 Task: Create an event with meticulous attention to detail for the yearly company charity run, encompassing registration procedures, training routines, and camaraderie-building activities on November 7th from 8 AM to 11 AM.
Action: Mouse moved to (59, 197)
Screenshot: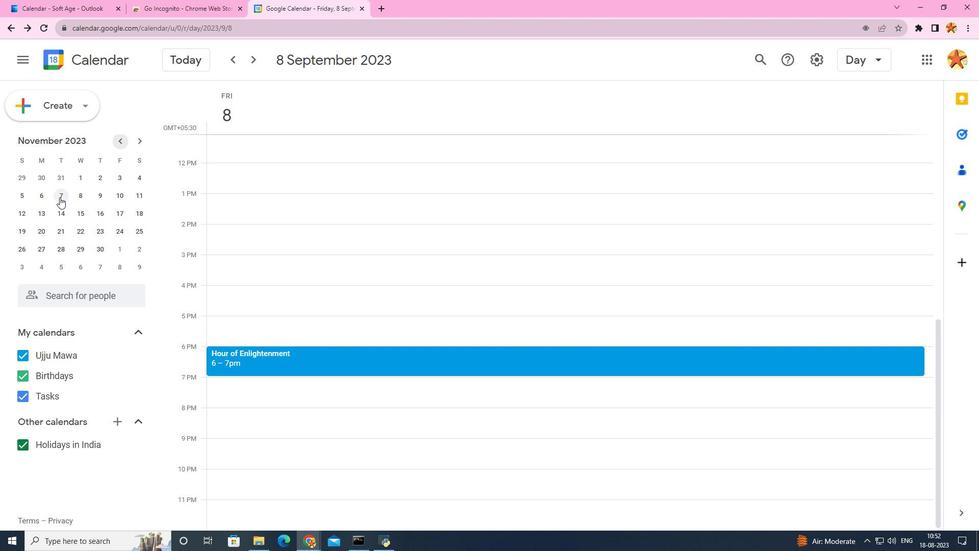 
Action: Mouse pressed left at (59, 197)
Screenshot: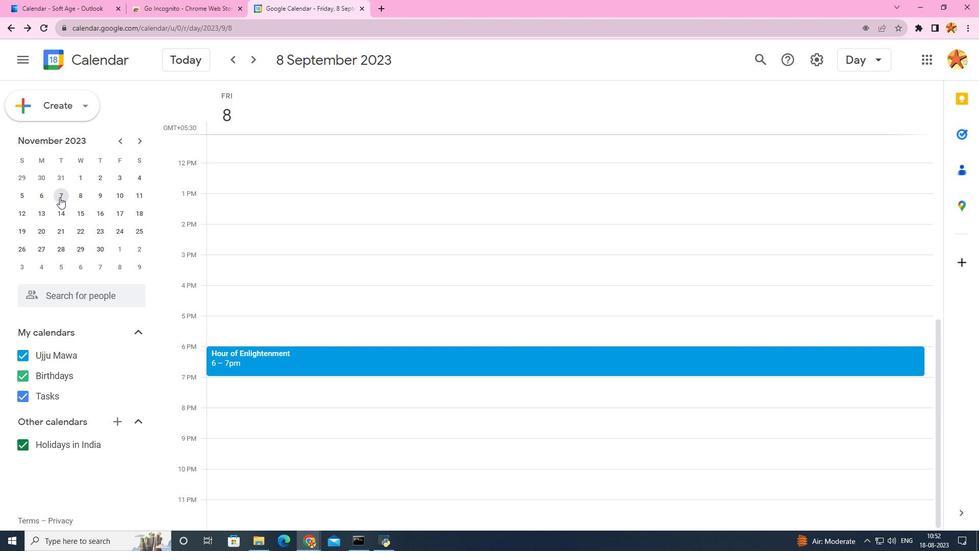 
Action: Mouse moved to (272, 206)
Screenshot: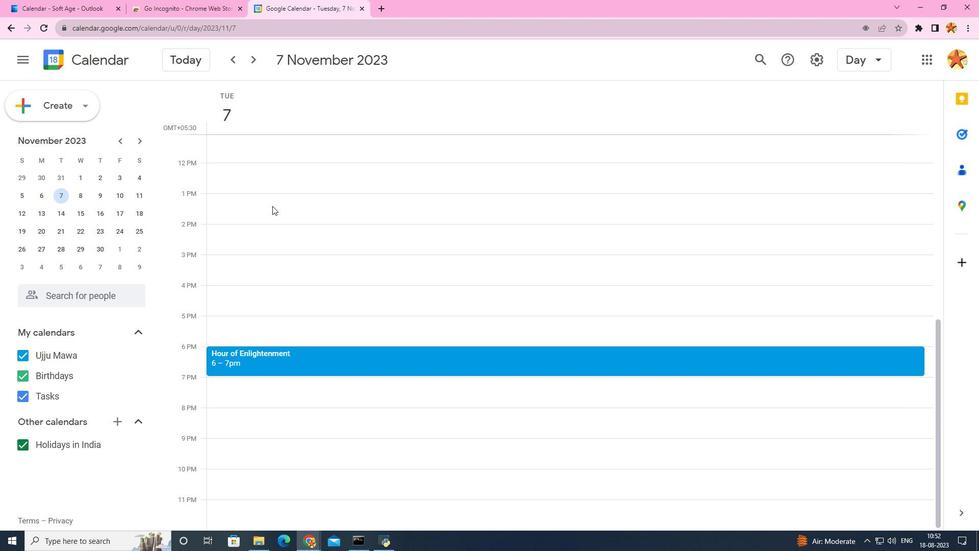 
Action: Mouse scrolled (272, 206) with delta (0, 0)
Screenshot: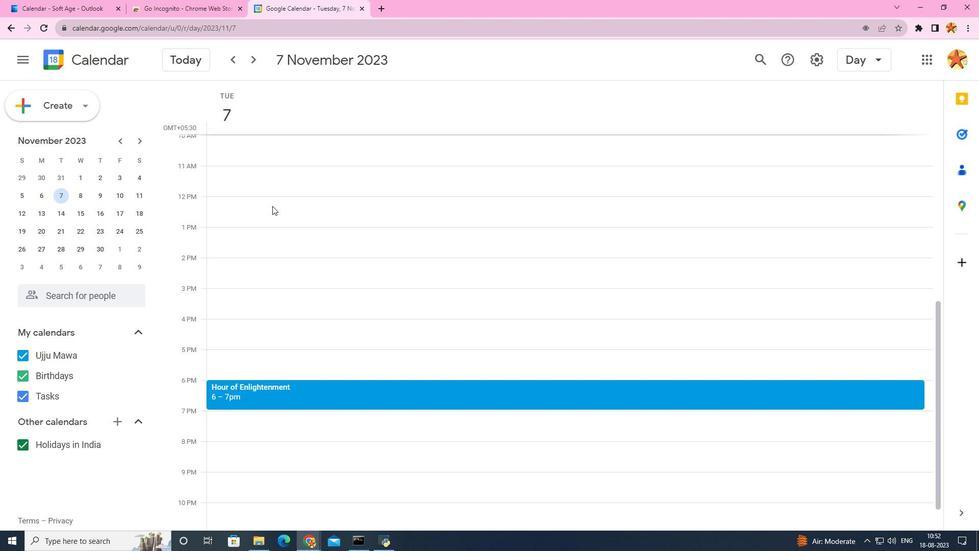 
Action: Mouse scrolled (272, 206) with delta (0, 0)
Screenshot: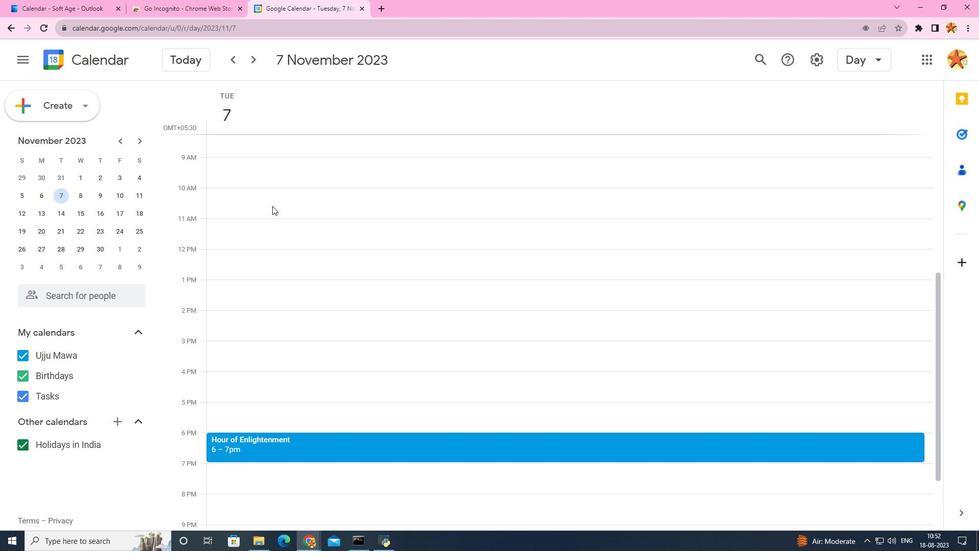 
Action: Mouse scrolled (272, 206) with delta (0, 0)
Screenshot: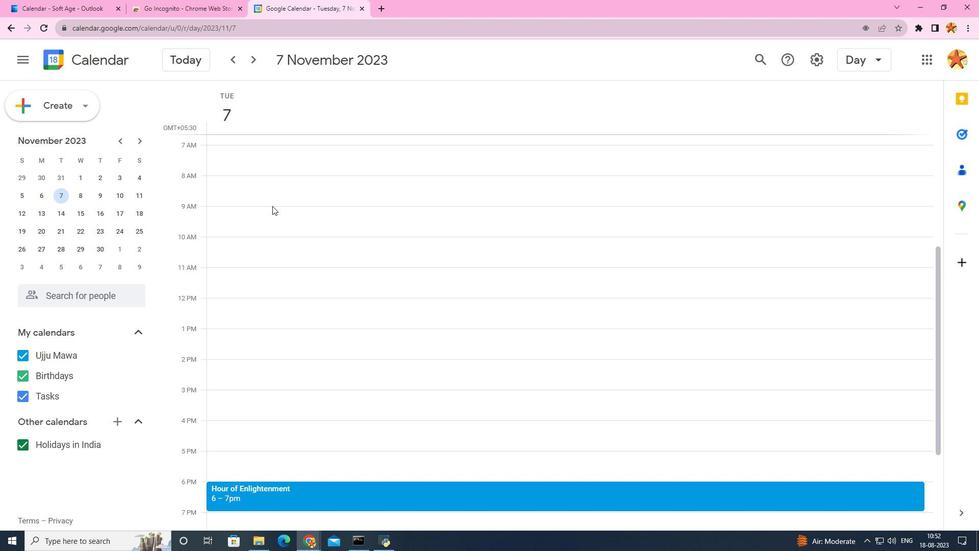 
Action: Mouse scrolled (272, 206) with delta (0, 0)
Screenshot: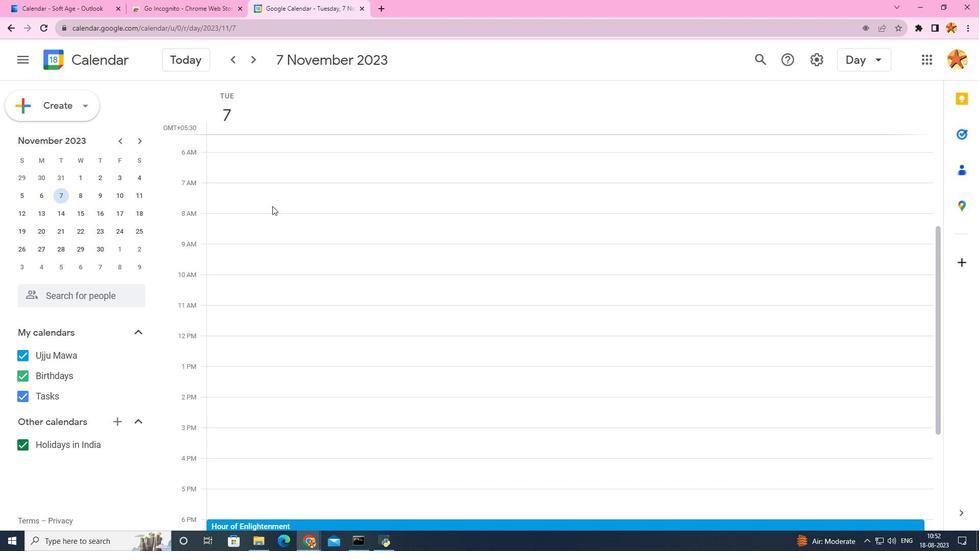 
Action: Mouse scrolled (272, 206) with delta (0, 0)
Screenshot: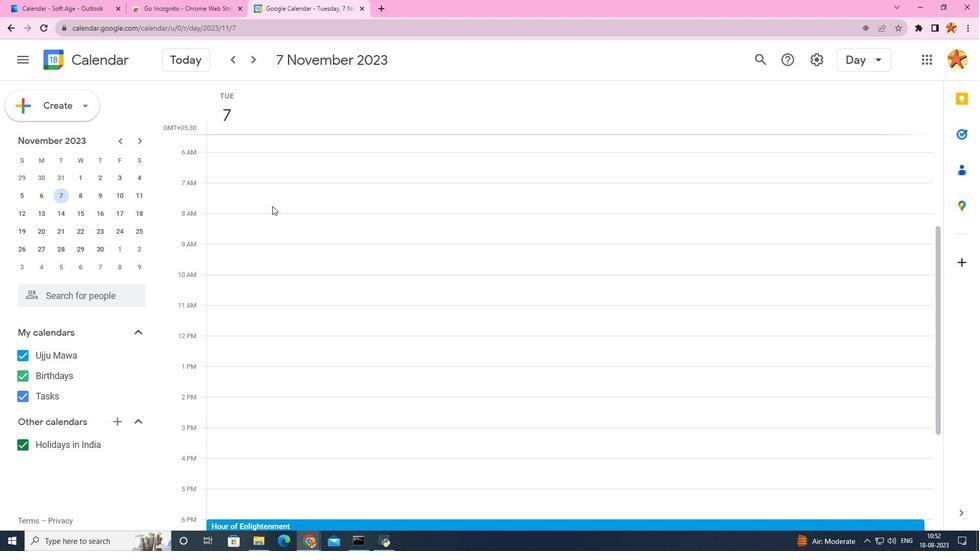 
Action: Mouse moved to (210, 301)
Screenshot: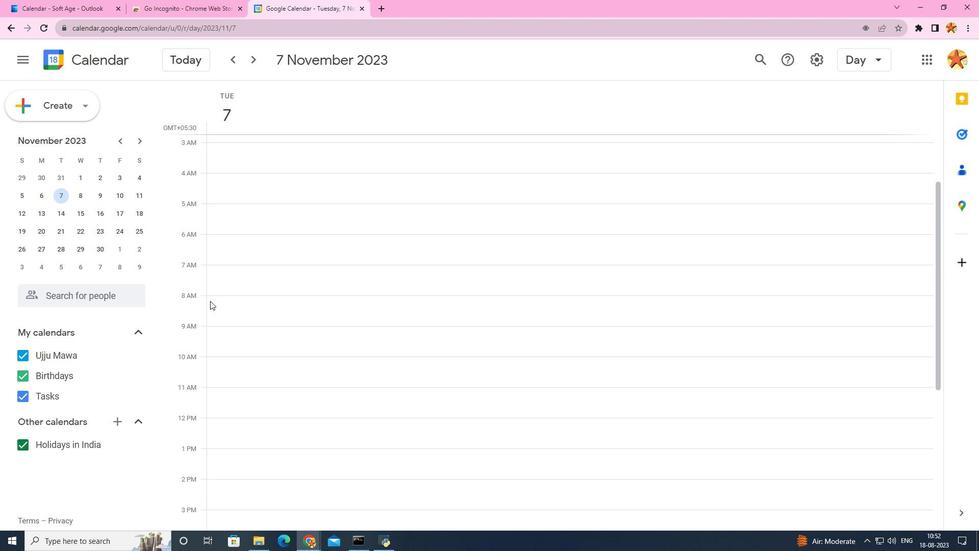 
Action: Mouse pressed left at (210, 301)
Screenshot: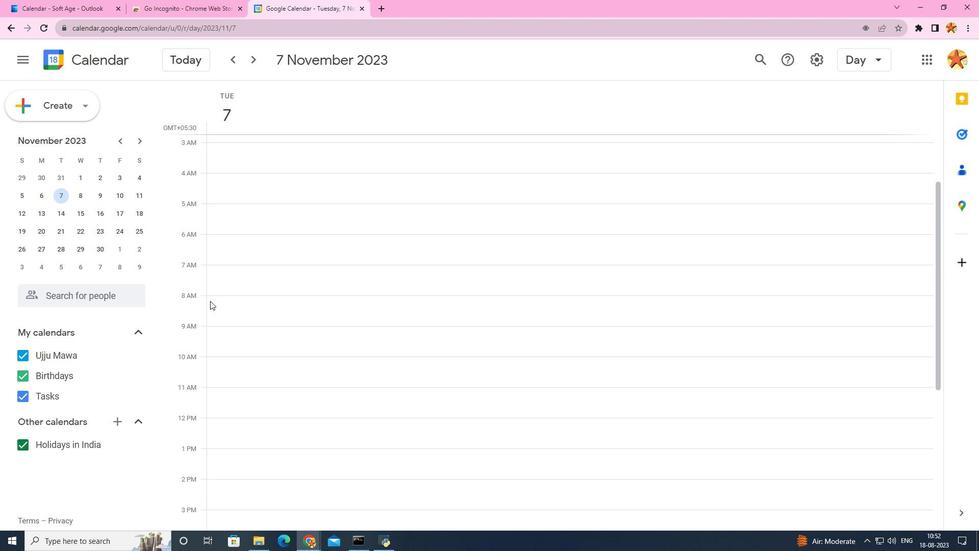
Action: Mouse moved to (505, 167)
Screenshot: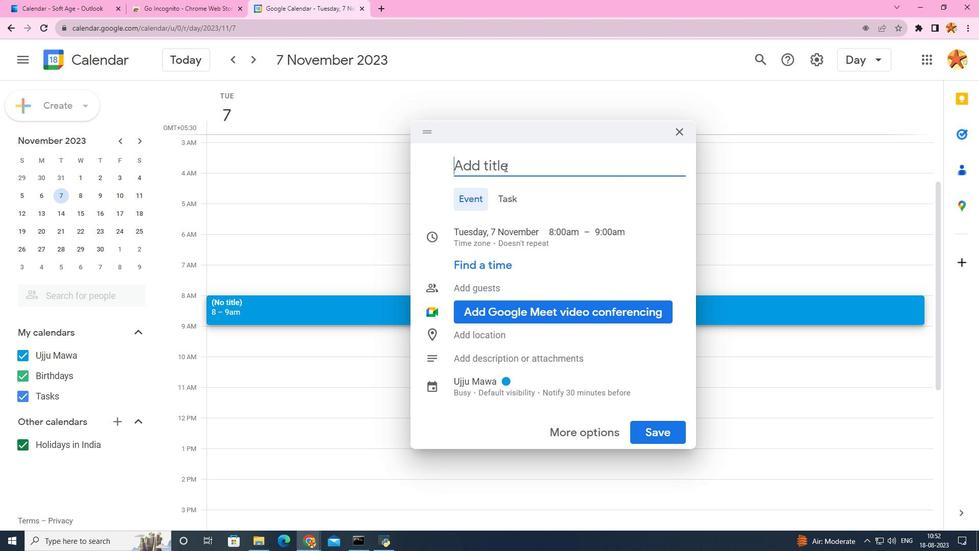 
Action: Mouse pressed left at (505, 167)
Screenshot: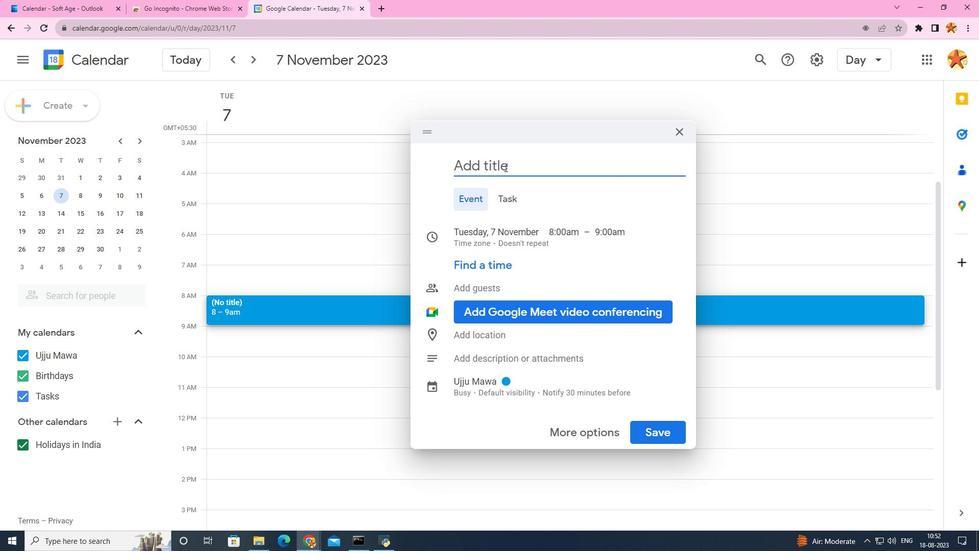 
Action: Mouse moved to (619, 235)
Screenshot: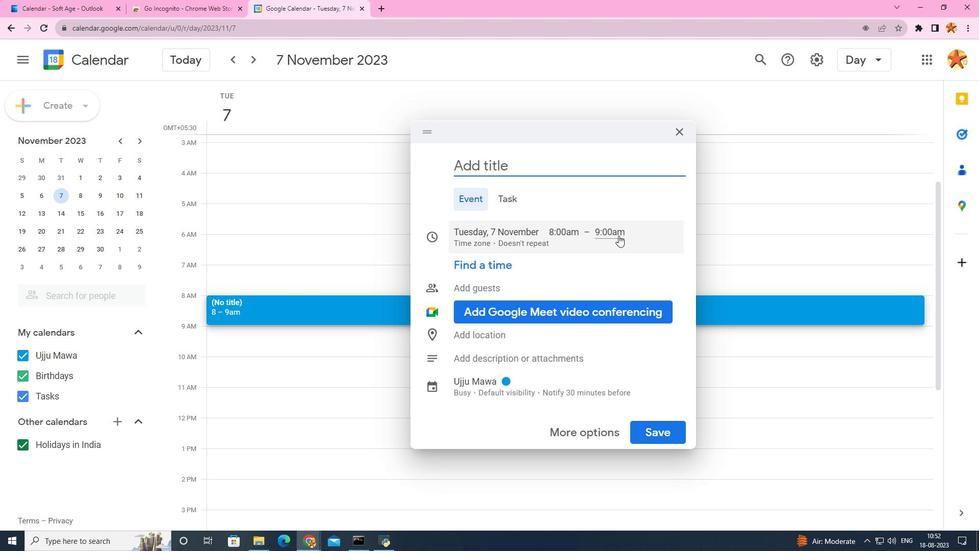 
Action: Mouse pressed left at (619, 235)
Screenshot: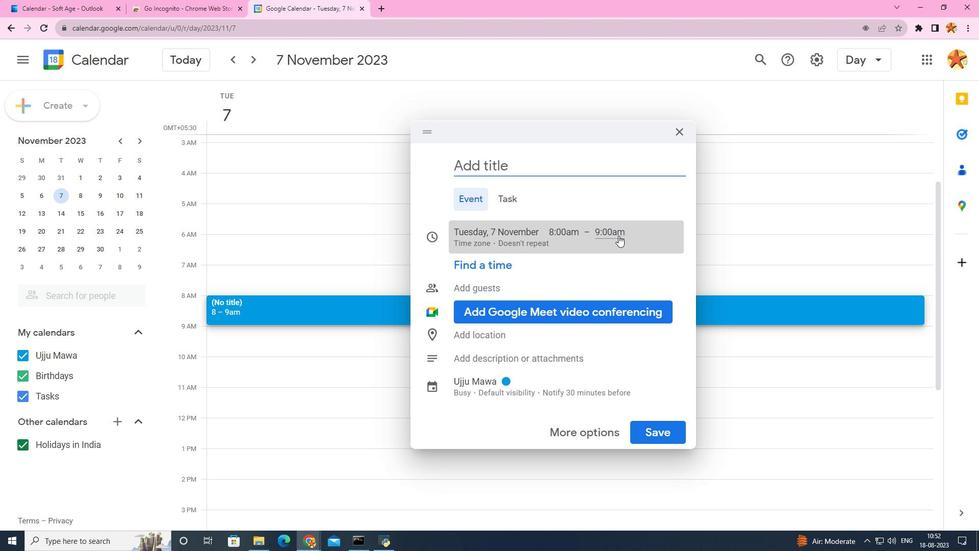 
Action: Mouse moved to (610, 264)
Screenshot: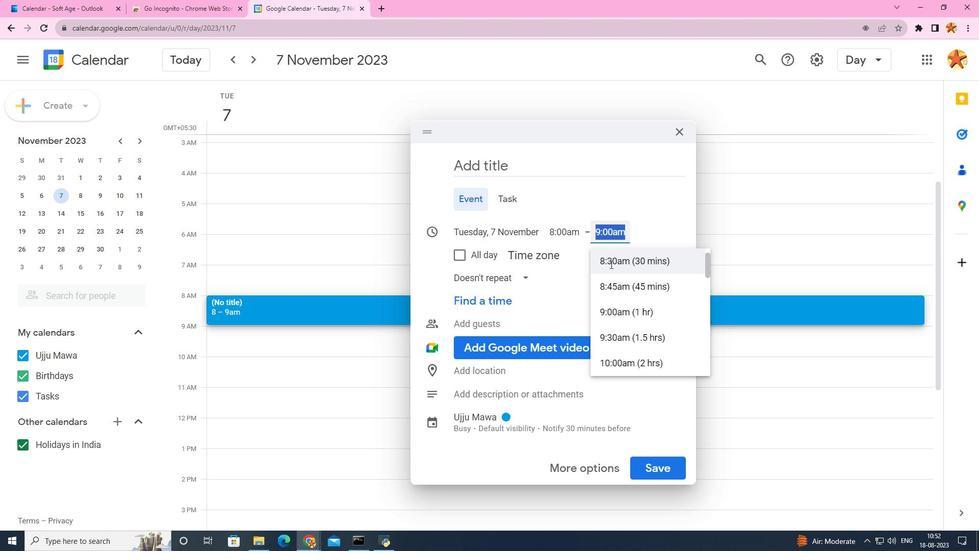 
Action: Mouse scrolled (610, 263) with delta (0, 0)
Screenshot: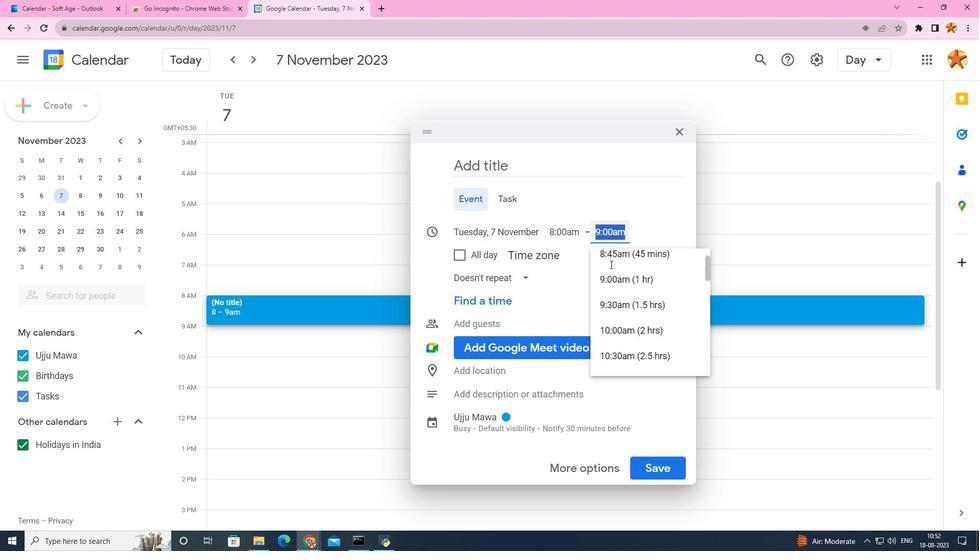
Action: Mouse scrolled (610, 263) with delta (0, 0)
Screenshot: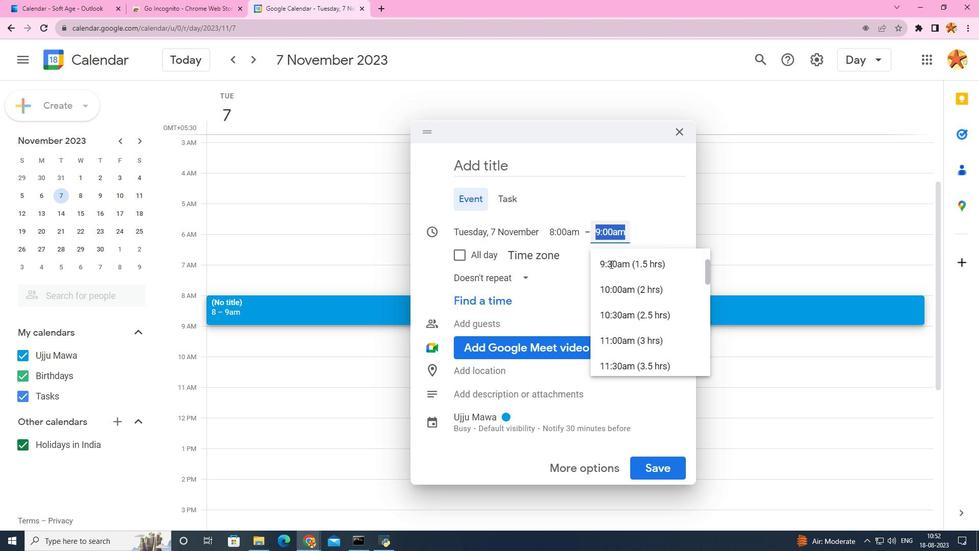 
Action: Mouse moved to (596, 322)
Screenshot: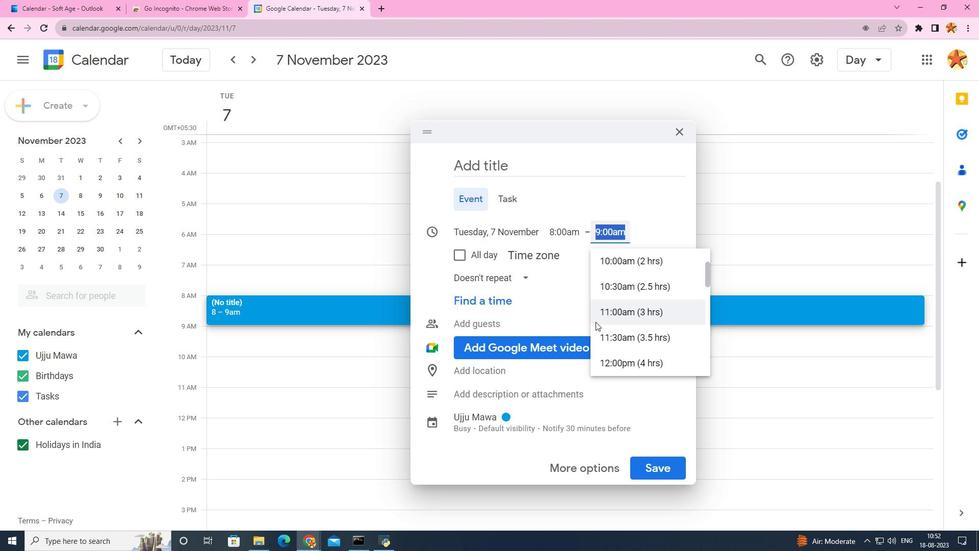 
Action: Mouse pressed left at (596, 322)
Screenshot: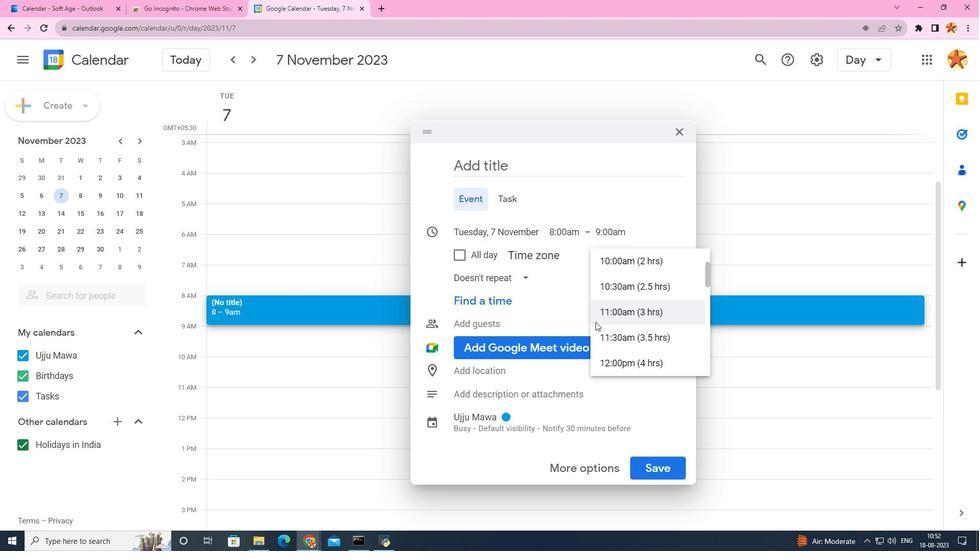 
Action: Mouse moved to (520, 168)
Screenshot: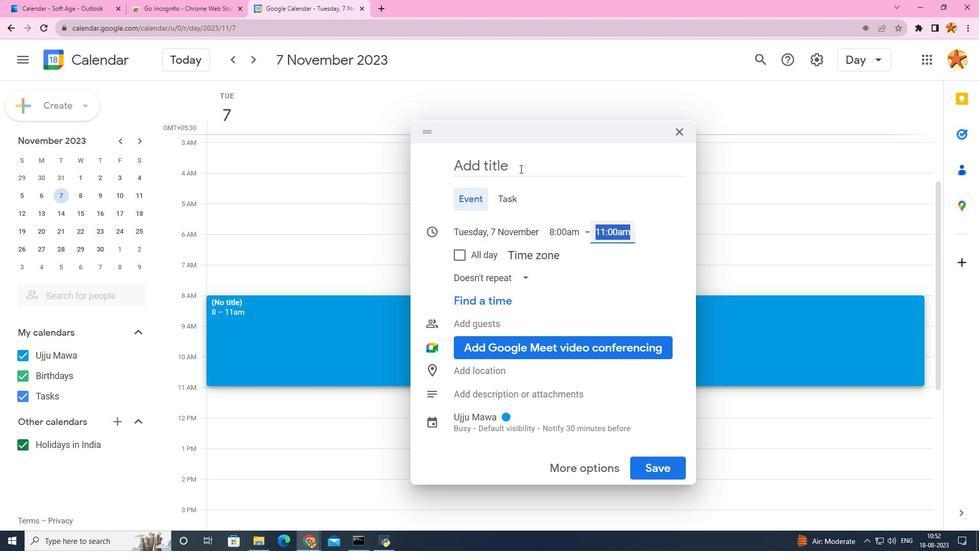 
Action: Mouse pressed left at (520, 168)
Screenshot: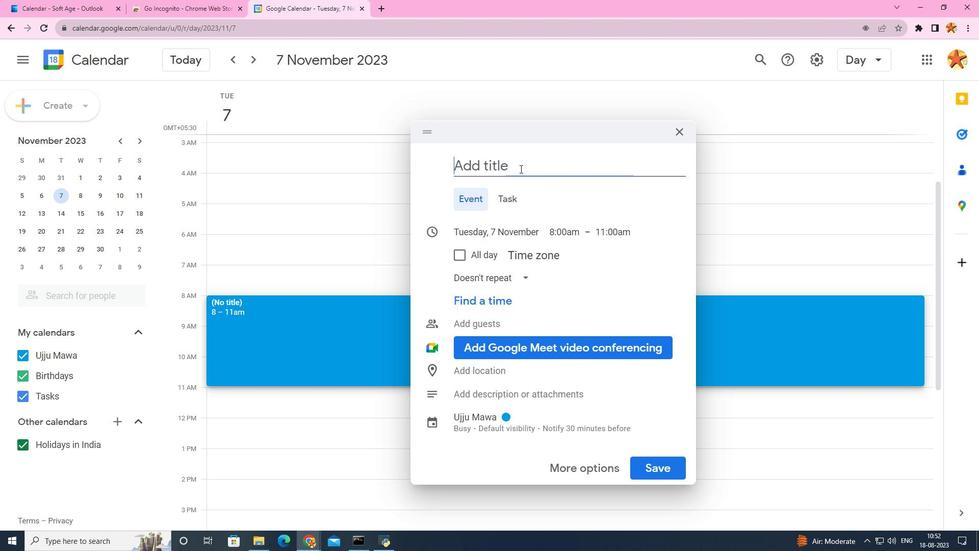 
Action: Mouse moved to (521, 168)
Screenshot: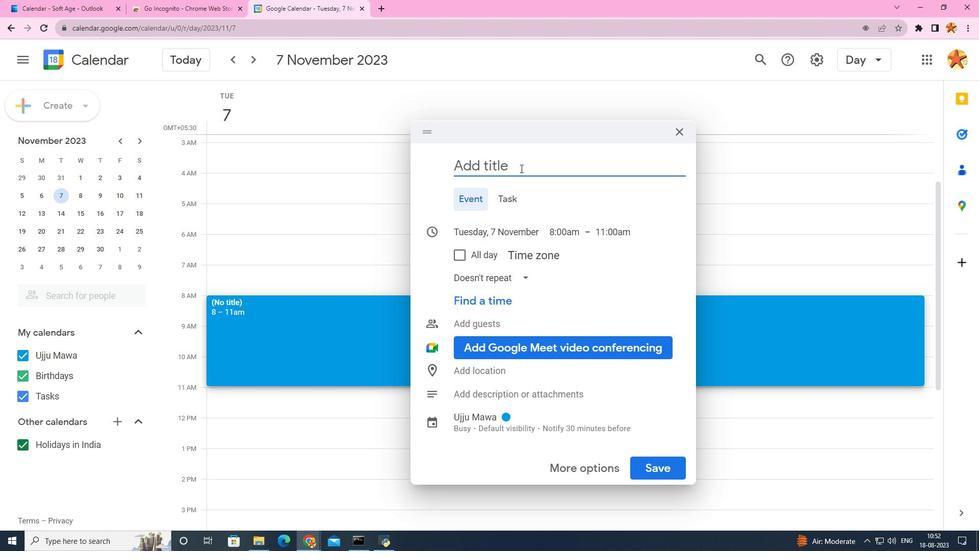 
Action: Key pressed <Key.caps_lock>A<Key.caps_lock>nnual<Key.space><Key.caps_lock>C<Key.caps_lock>ompany<Key.space><Key.caps_lock>C<Key.caps_lock>harity<Key.space><Key.caps_lock><Key.caps_lock><Key.caps_lock>R<Key.caps_lock>un
Screenshot: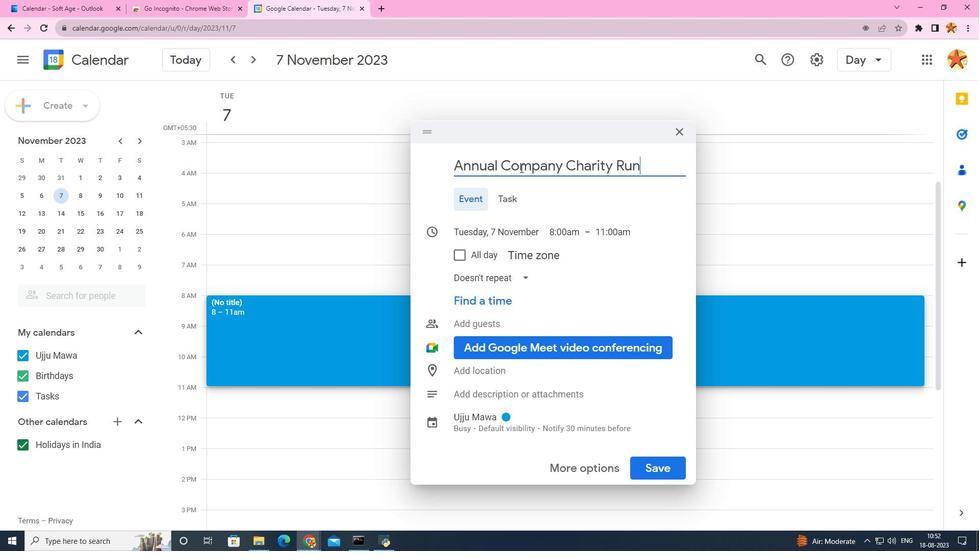 
Action: Mouse moved to (468, 392)
Screenshot: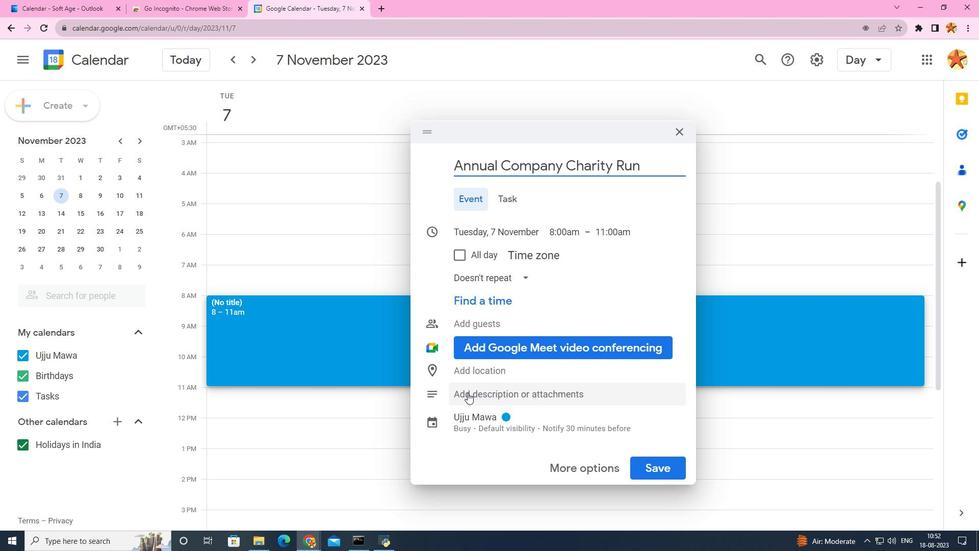 
Action: Mouse pressed left at (468, 392)
Screenshot: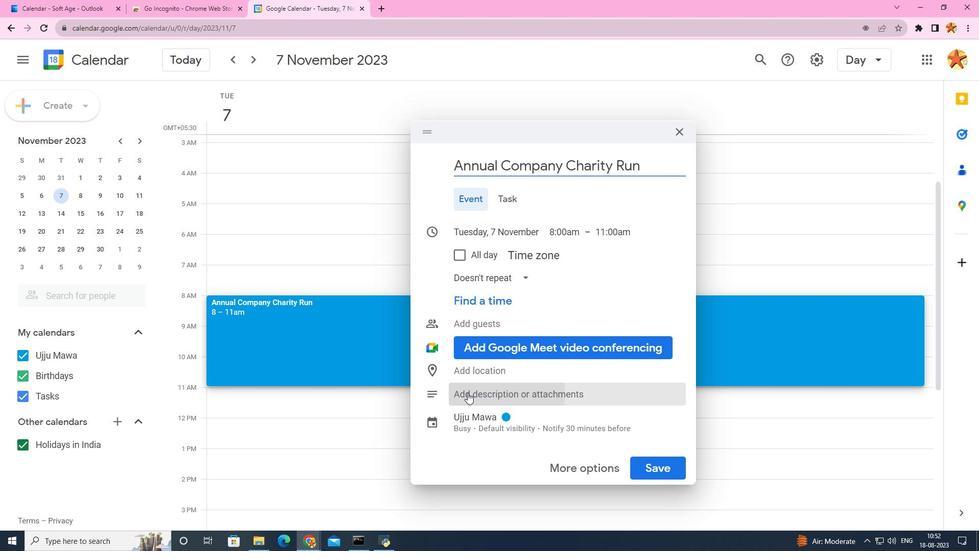 
Action: Mouse moved to (473, 377)
Screenshot: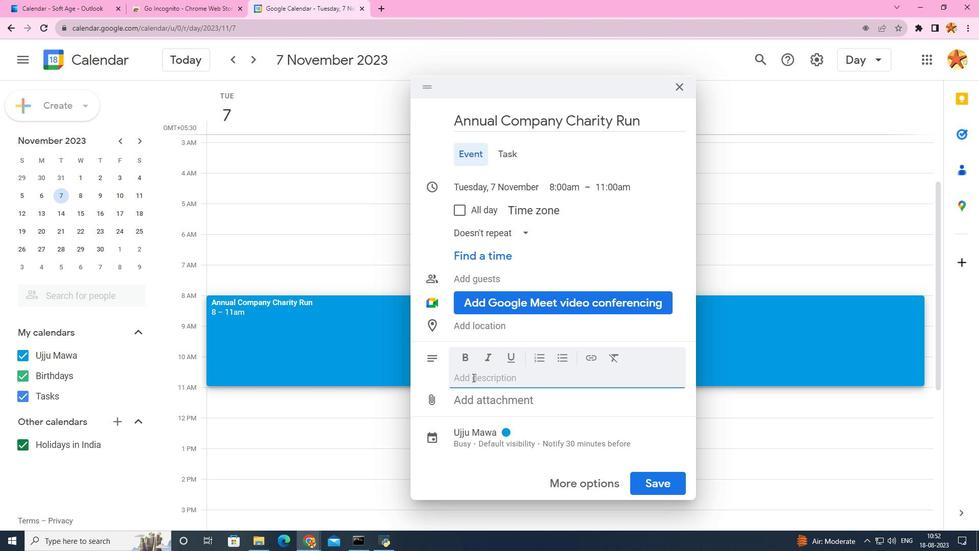
Action: Key pressed <Key.caps_lock>M<Key.caps_lock><Key.backspace><Key.backspace><Key.caps_lock>G<Key.caps_lock>ib<Key.backspace><Key.backspace>ive<Key.space>meticulous<Key.space>attention<Key.space>to<Key.space>detaoil<Key.space><Key.backspace><Key.backspace><Key.backspace><Key.backspace>il<Key.space>for<Key.space>the<Key.space>yearely<Key.space><Key.backspace><Key.backspace><Key.backspace><Key.backspace>ly<Key.space>company<Key.space>chjarity<Key.space><Key.backspace><Key.backspace><Key.backspace><Key.backspace><Key.backspace><Key.backspace><Key.backspace>arity<Key.space>run<Key.space>,encompasssin<Key.backspace><Key.backspace><Key.backspace>ing<Key.space>registrt<Key.backspace>ation<Key.space>procedures,training<Key.space>regimes<Key.space><Key.backspace><Key.backspace><Key.backspace><Key.backspace><Key.backspace><Key.backspace><Key.backspace>outine<Key.space><Key.backspace>s<Key.space>and<Key.space>camaderie<Key.space><Key.backspace><Key.backspace><Key.backspace><Key.backspace><Key.backspace><Key.backspace>raderie<Key.space><Key.backspace>-bv<Key.backspace>uilding<Key.space>actibv<Key.backspace><Key.backspace>vities<Key.space>on<Key.backspace><Key.backspace>.
Screenshot: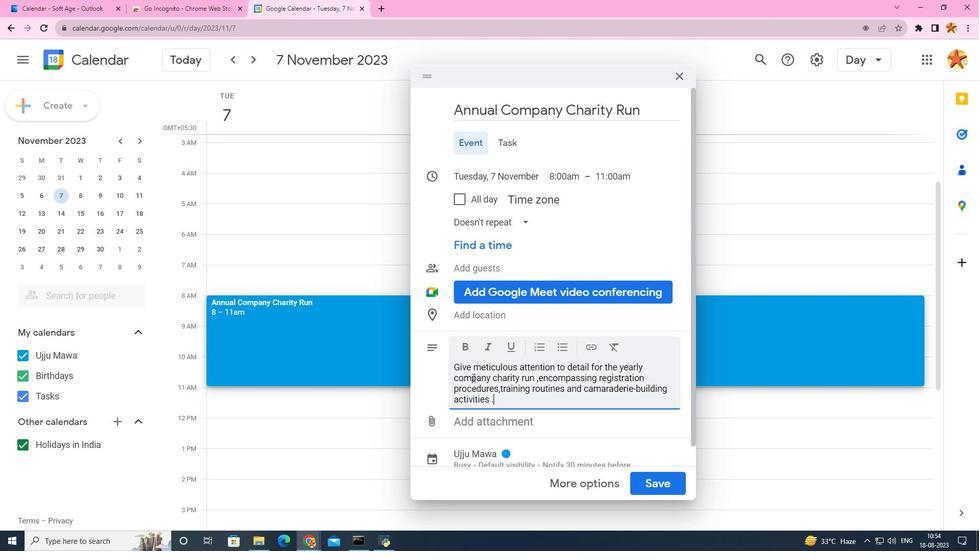 
Action: Mouse moved to (663, 481)
Screenshot: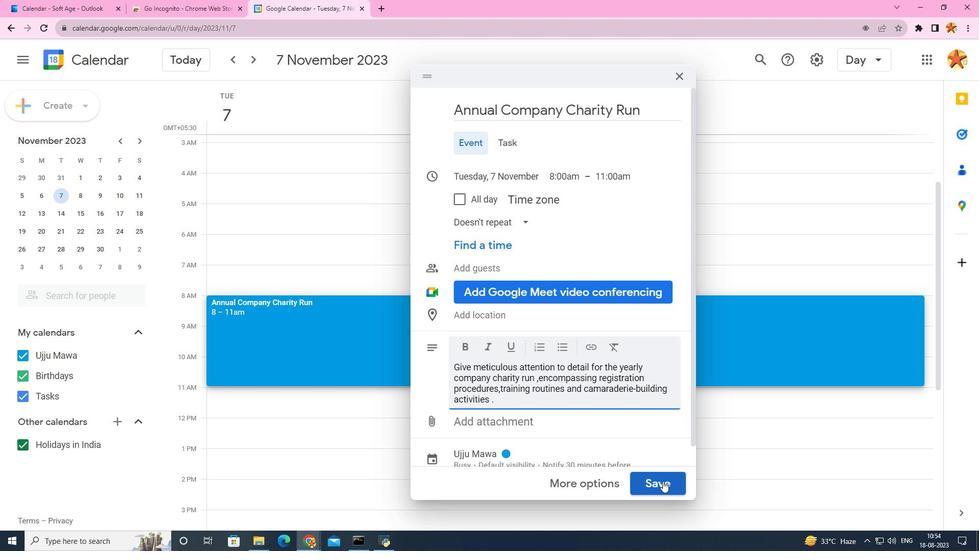 
Action: Mouse pressed left at (663, 481)
Screenshot: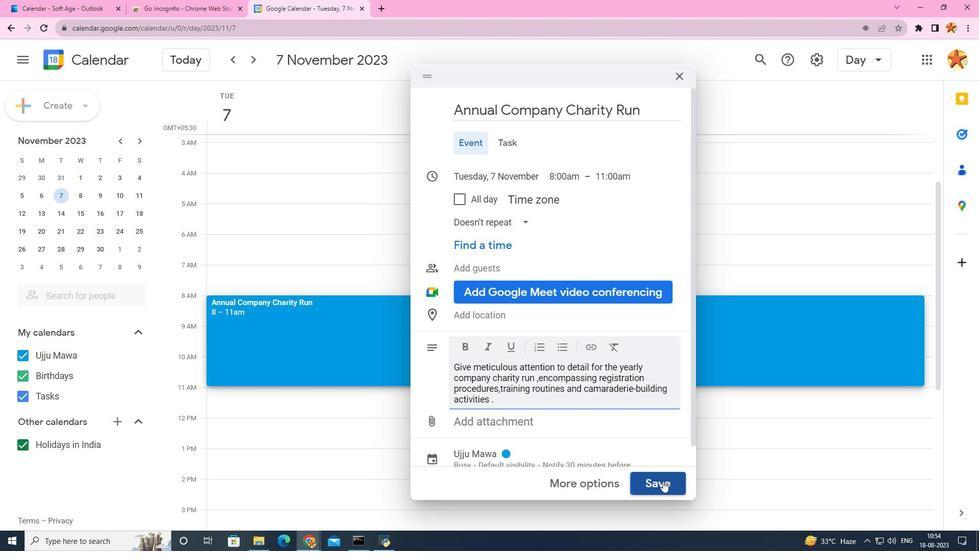 
